 Task: Add Sprouts Organic Vanilla Extract to the cart.
Action: Mouse moved to (30, 292)
Screenshot: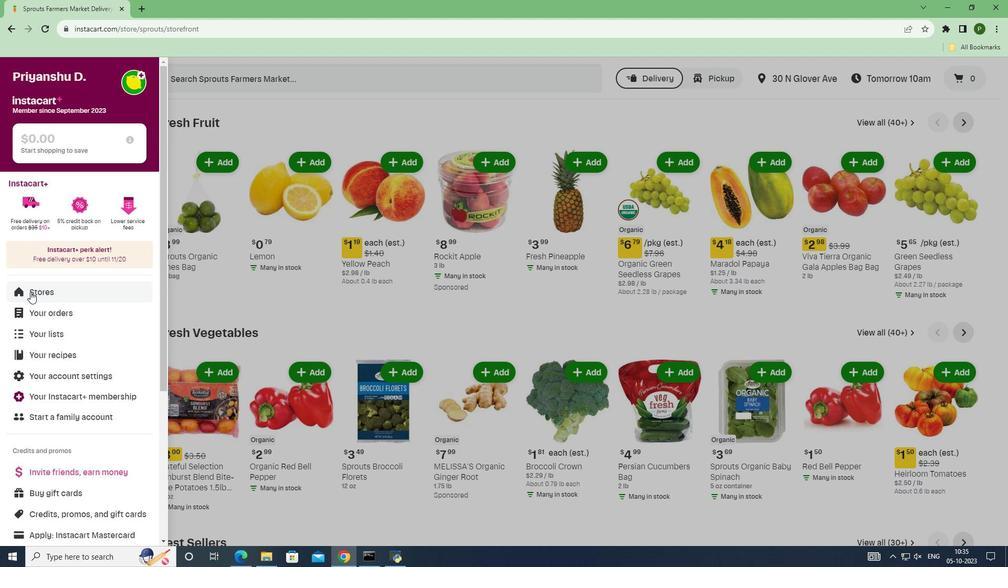 
Action: Mouse pressed left at (30, 292)
Screenshot: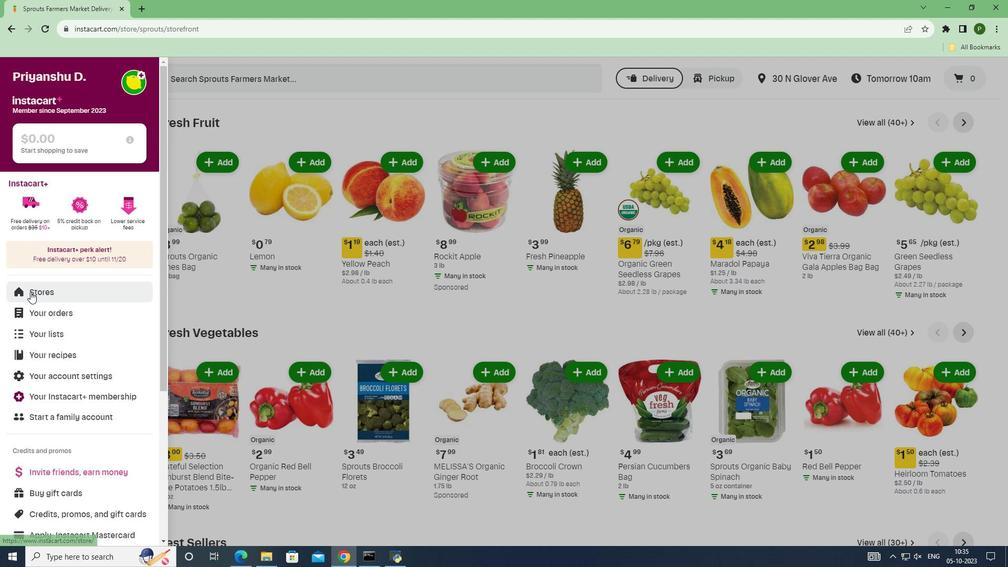 
Action: Mouse moved to (239, 125)
Screenshot: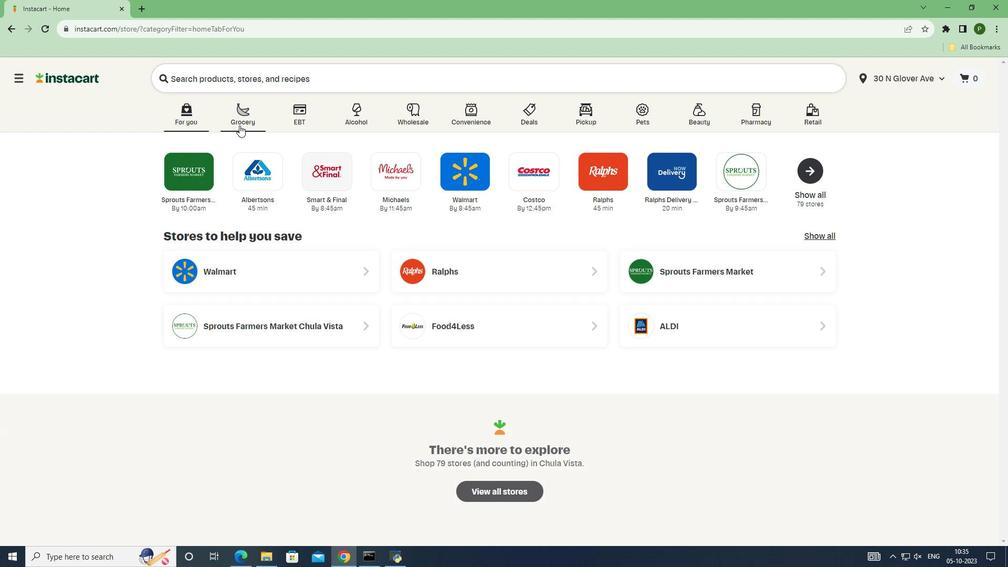 
Action: Mouse pressed left at (239, 125)
Screenshot: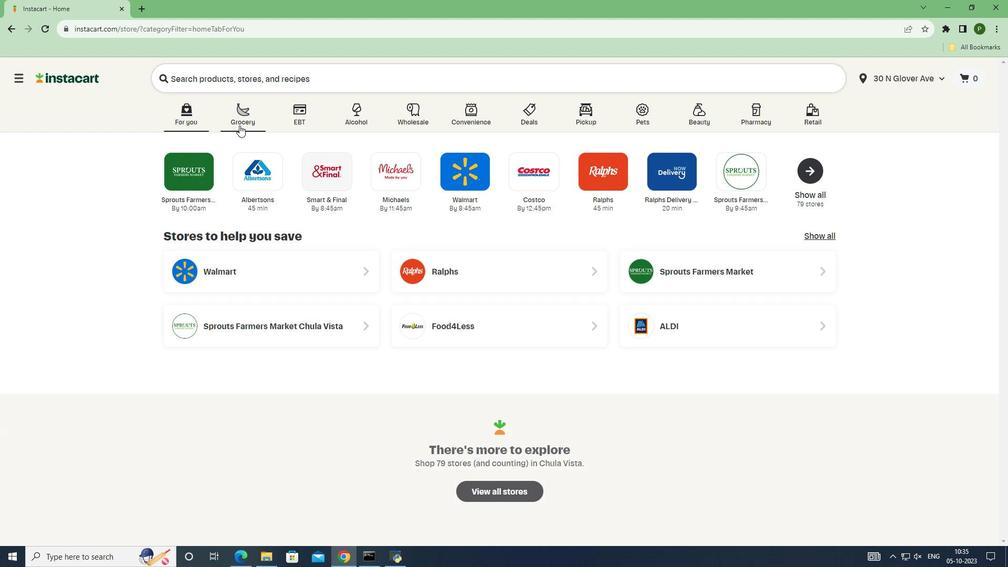 
Action: Mouse moved to (636, 236)
Screenshot: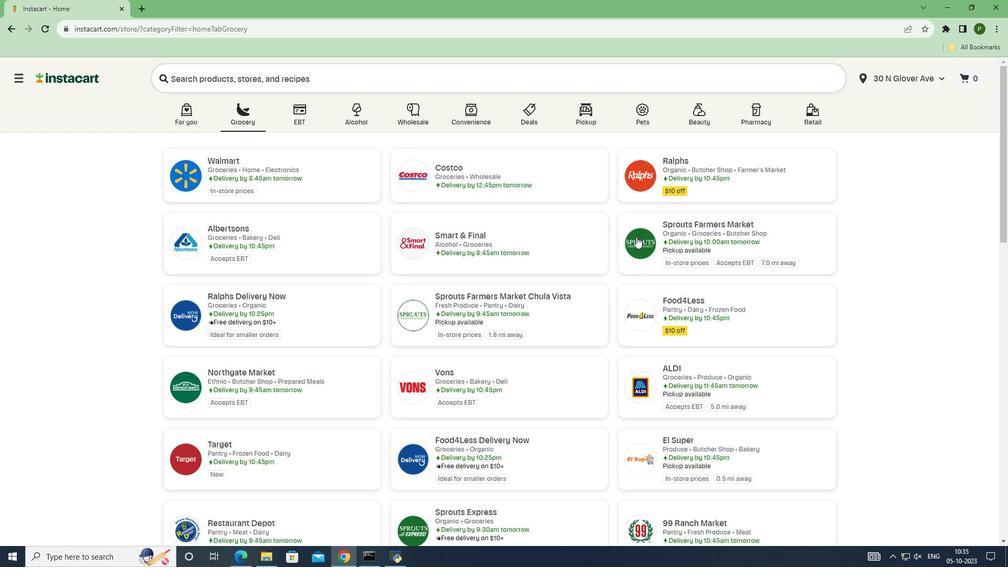 
Action: Mouse pressed left at (636, 236)
Screenshot: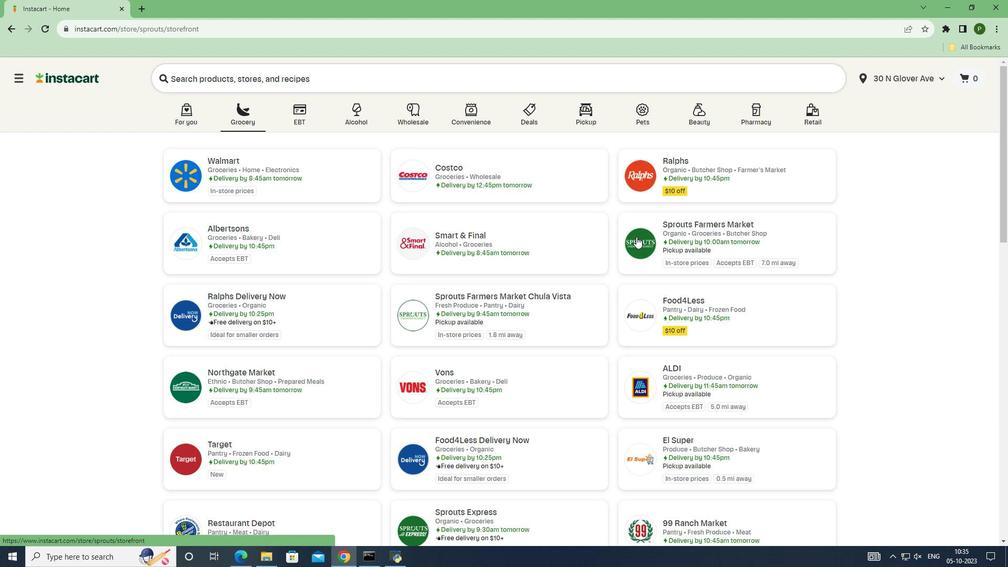 
Action: Mouse moved to (85, 299)
Screenshot: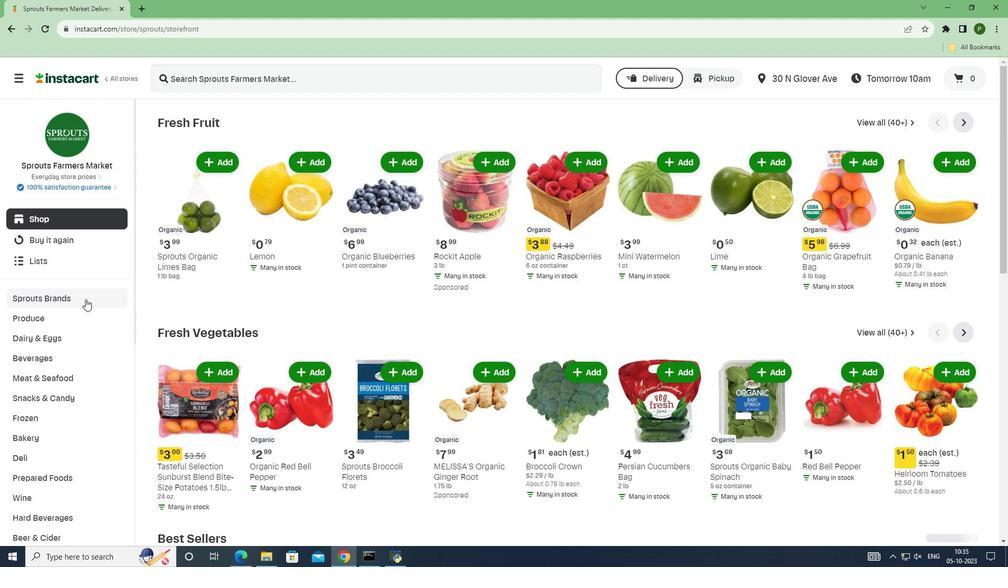 
Action: Mouse pressed left at (85, 299)
Screenshot: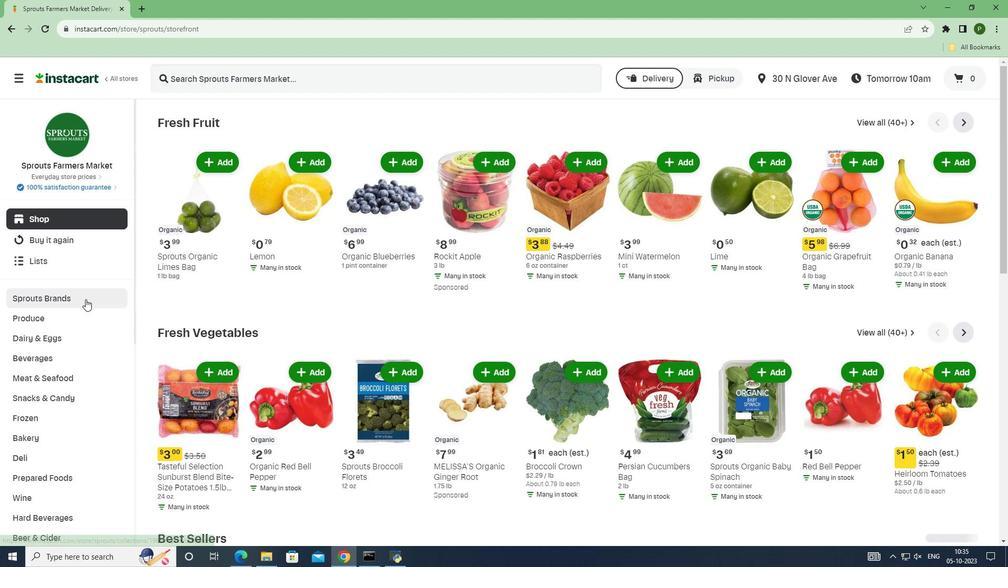 
Action: Mouse moved to (36, 375)
Screenshot: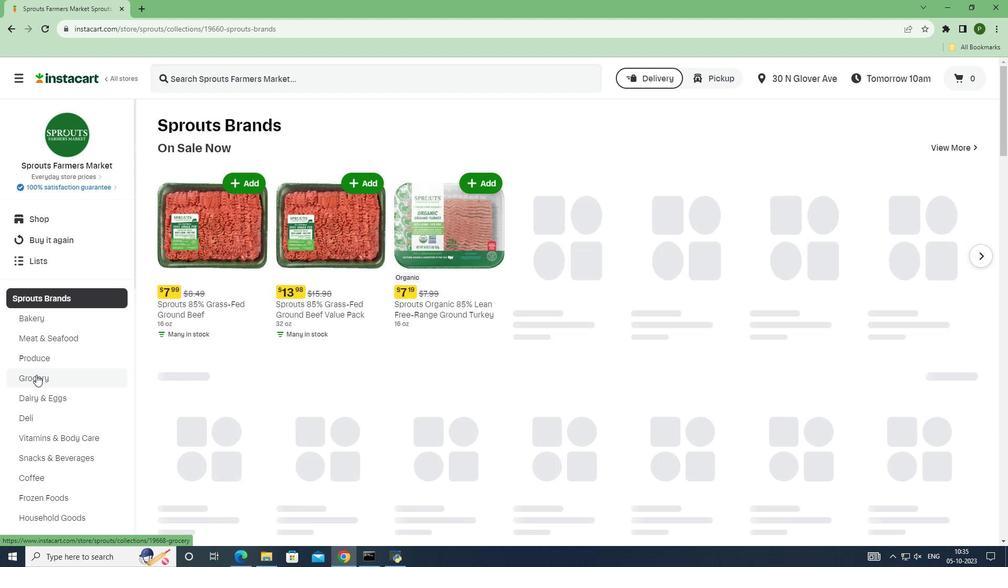 
Action: Mouse pressed left at (36, 375)
Screenshot: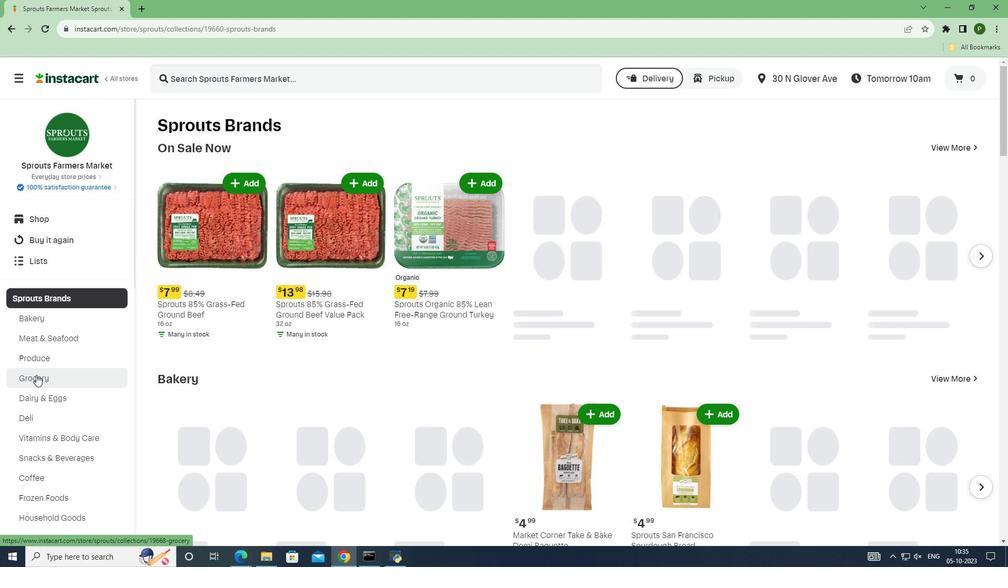 
Action: Mouse moved to (238, 216)
Screenshot: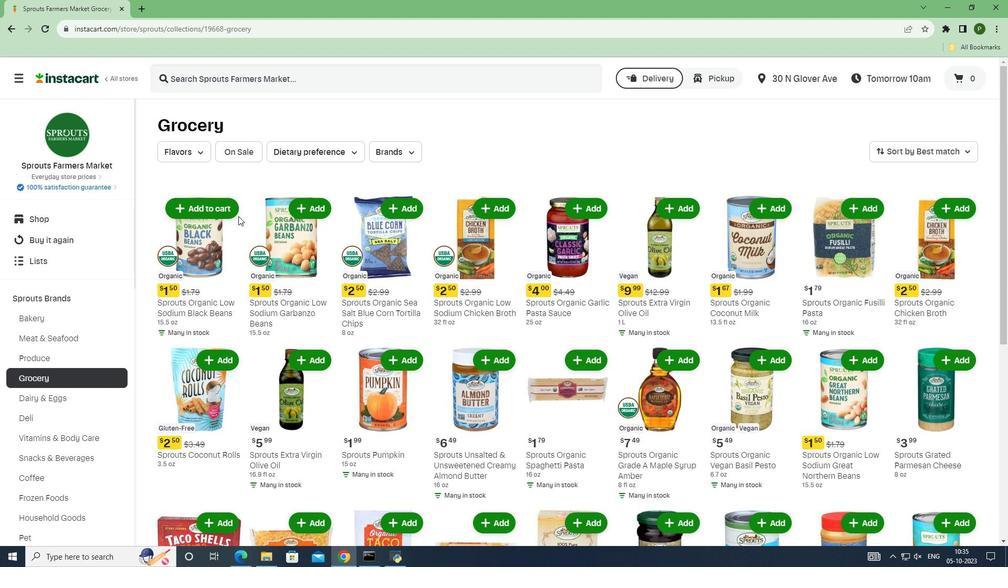 
Action: Mouse scrolled (238, 215) with delta (0, 0)
Screenshot: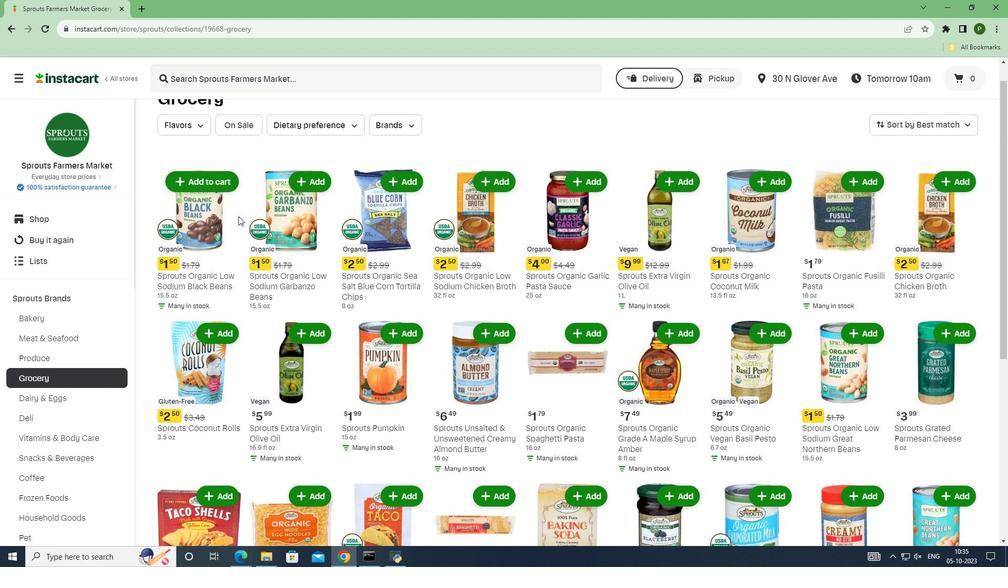 
Action: Mouse scrolled (238, 215) with delta (0, 0)
Screenshot: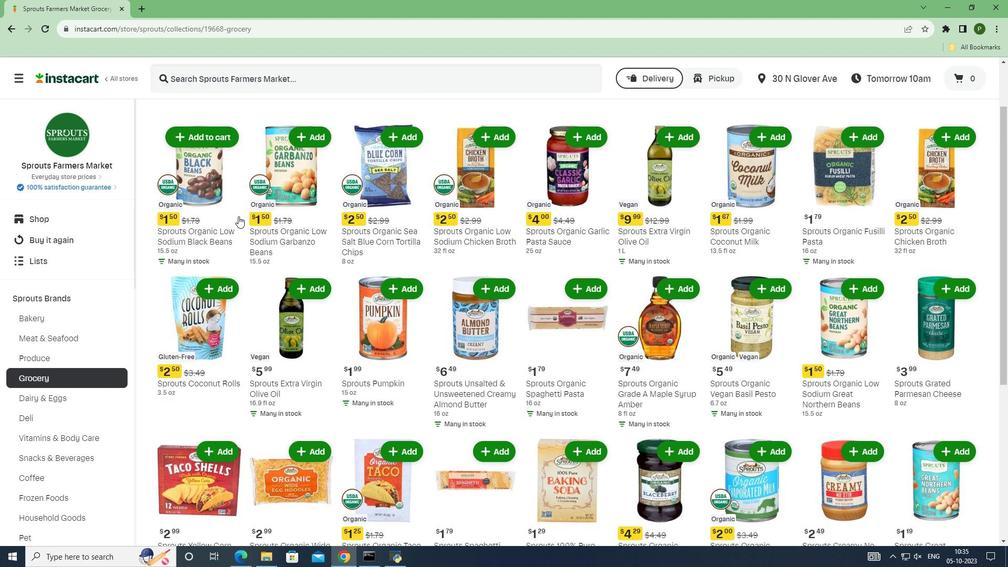 
Action: Mouse scrolled (238, 215) with delta (0, 0)
Screenshot: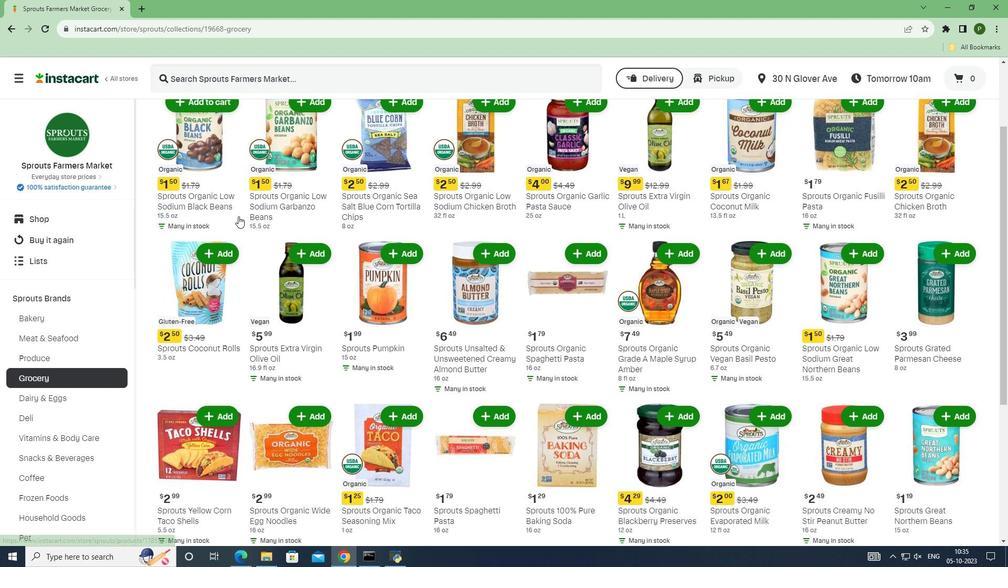
Action: Mouse scrolled (238, 215) with delta (0, 0)
Screenshot: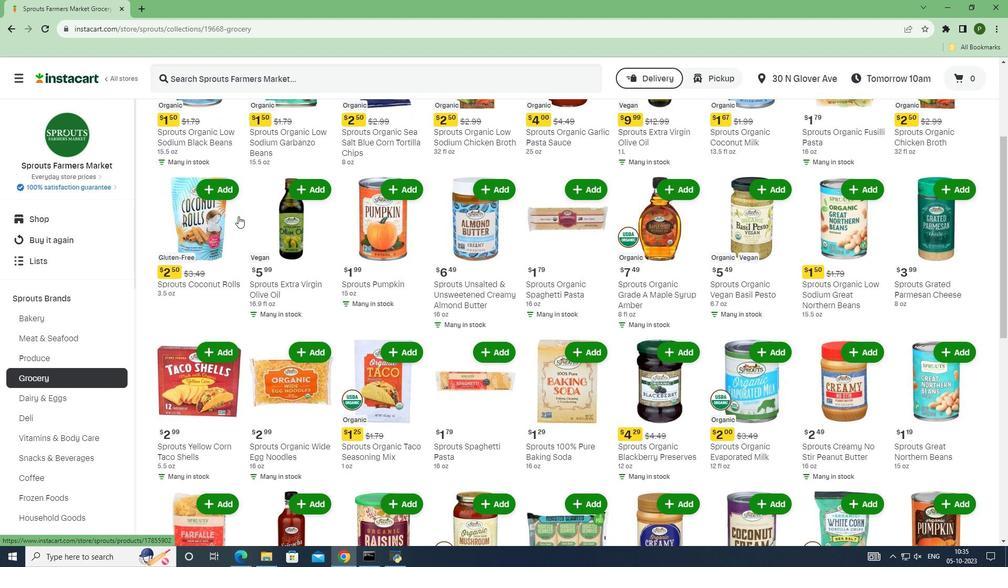 
Action: Mouse scrolled (238, 215) with delta (0, 0)
Screenshot: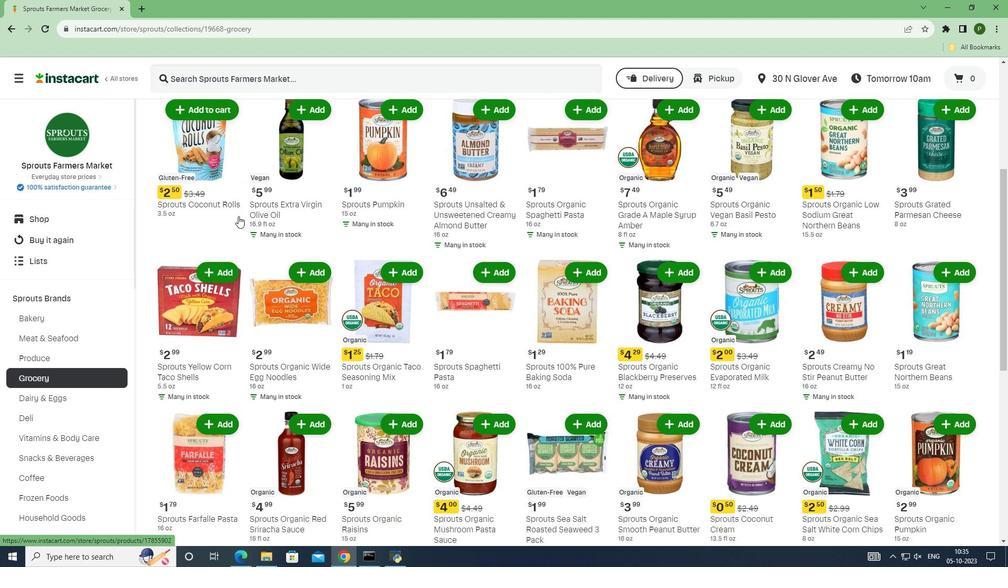 
Action: Mouse scrolled (238, 215) with delta (0, 0)
Screenshot: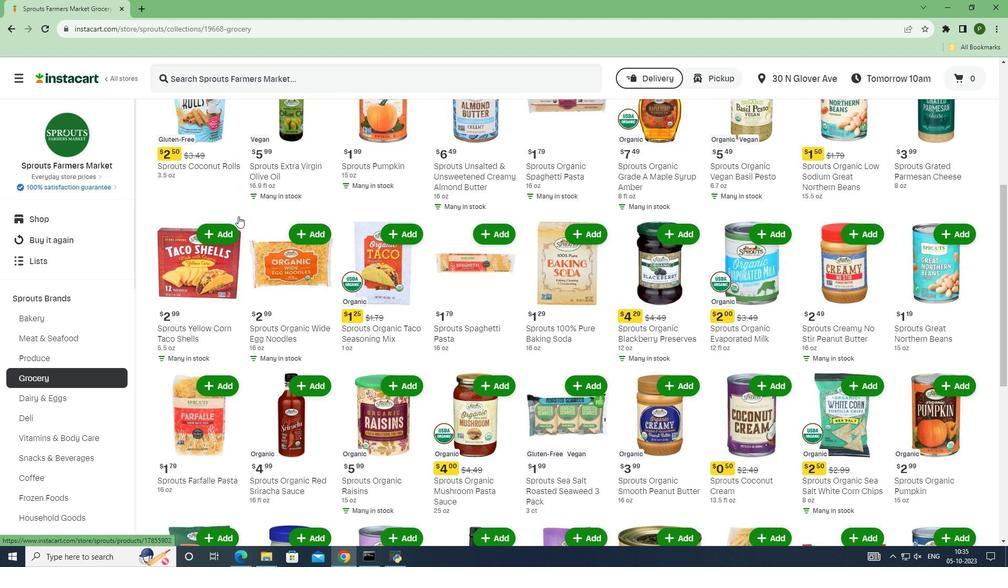 
Action: Mouse scrolled (238, 215) with delta (0, 0)
Screenshot: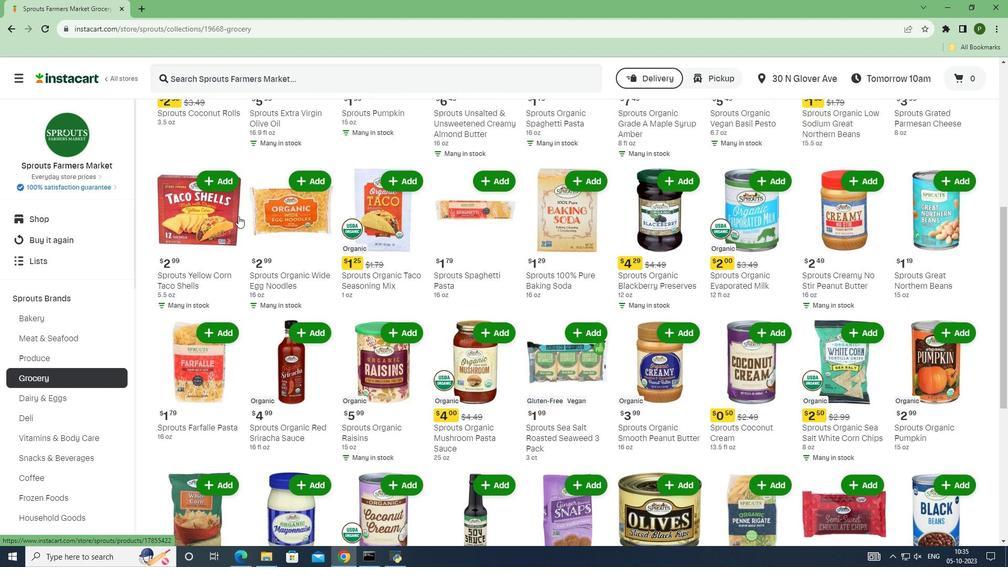 
Action: Mouse scrolled (238, 215) with delta (0, 0)
Screenshot: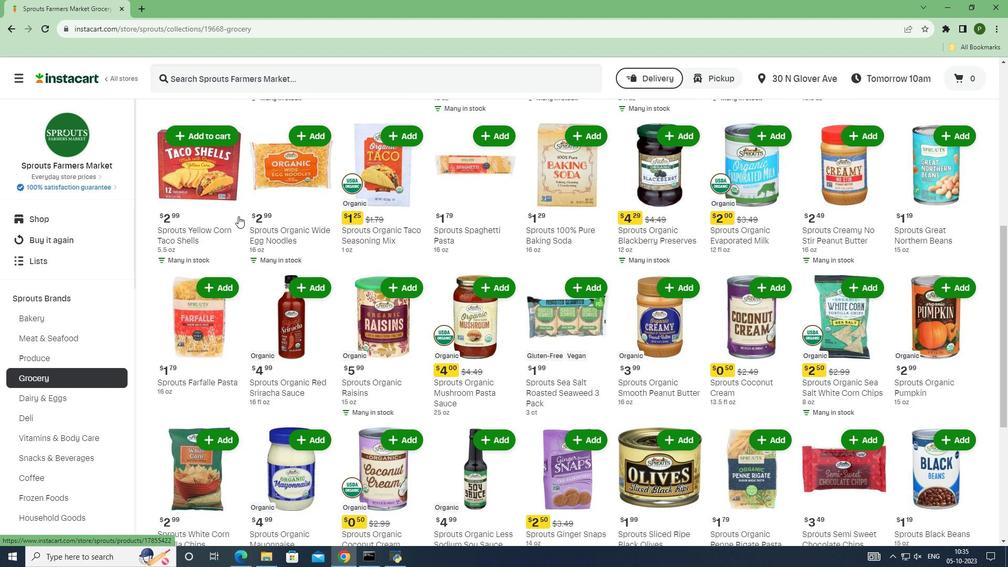 
Action: Mouse scrolled (238, 215) with delta (0, 0)
Screenshot: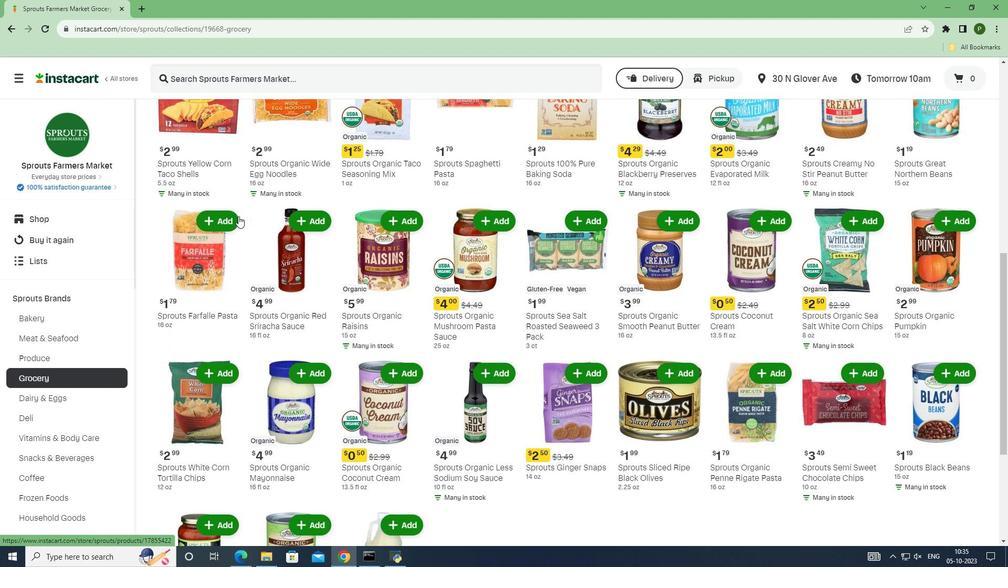 
Action: Mouse scrolled (238, 215) with delta (0, 0)
Screenshot: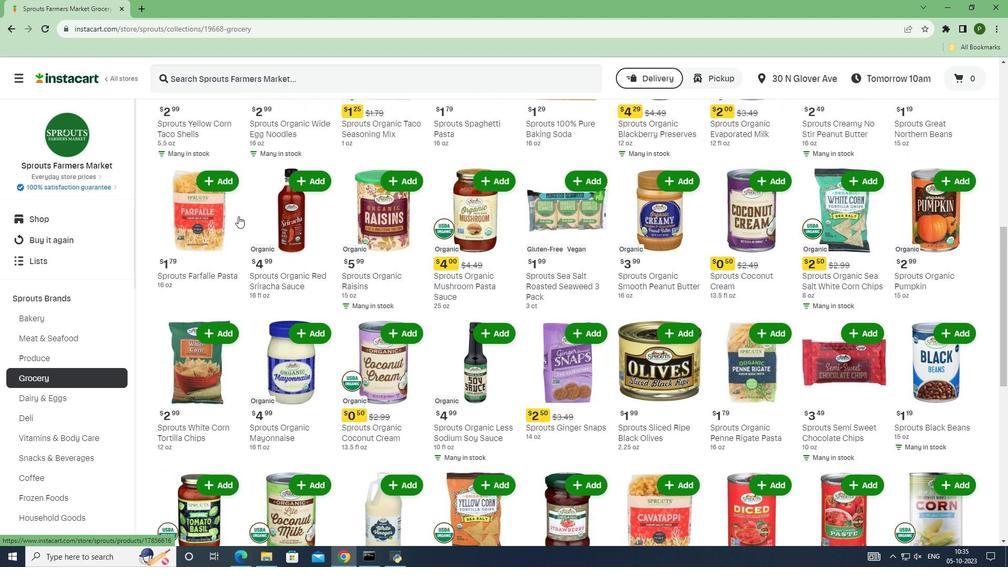 
Action: Mouse scrolled (238, 215) with delta (0, 0)
Screenshot: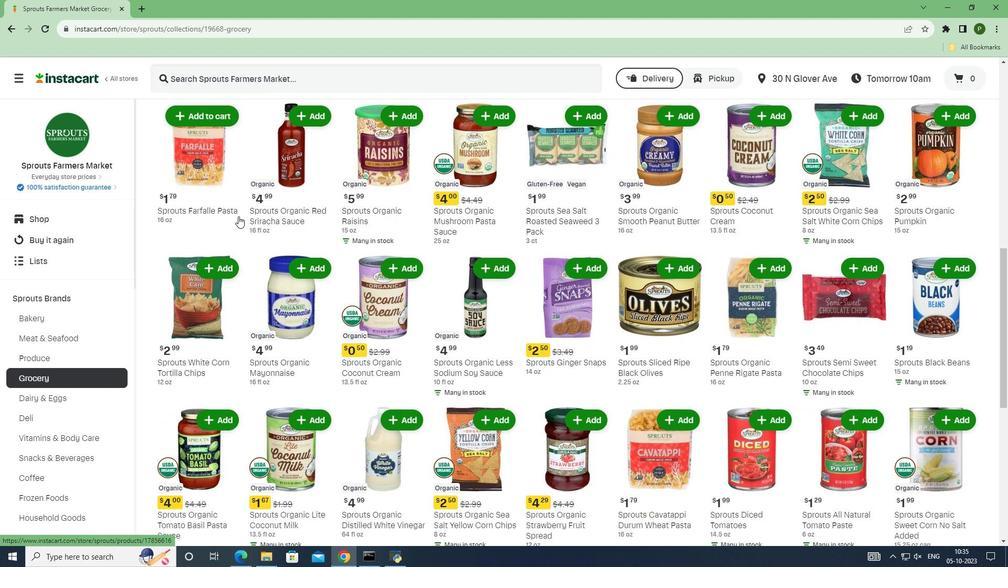 
Action: Mouse scrolled (238, 215) with delta (0, 0)
Screenshot: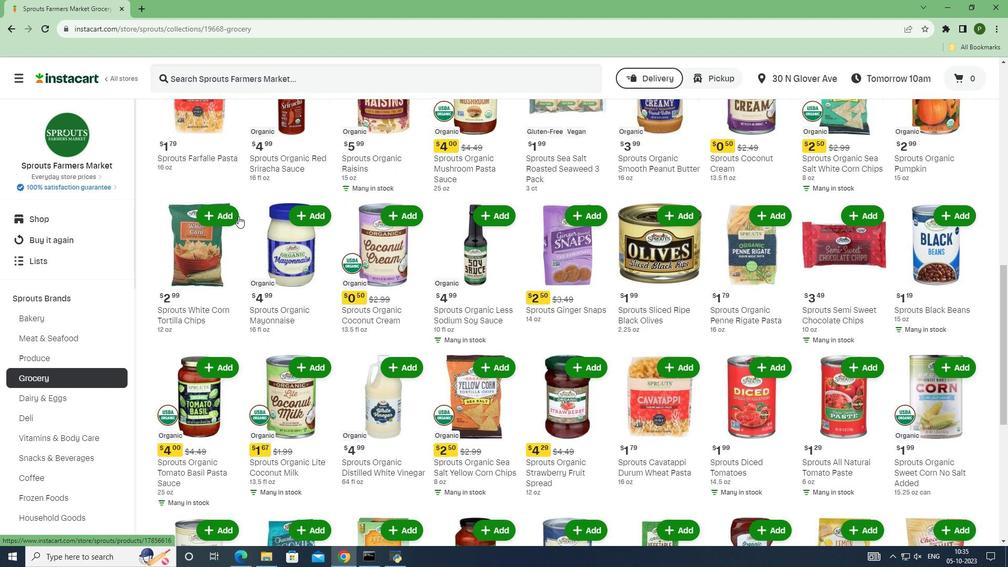 
Action: Mouse scrolled (238, 215) with delta (0, 0)
Screenshot: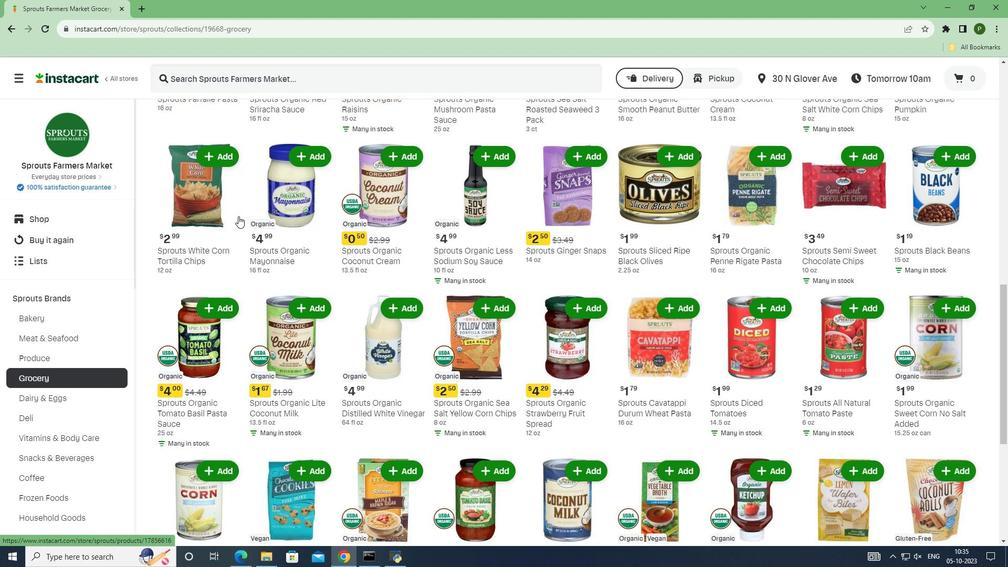 
Action: Mouse scrolled (238, 215) with delta (0, 0)
Screenshot: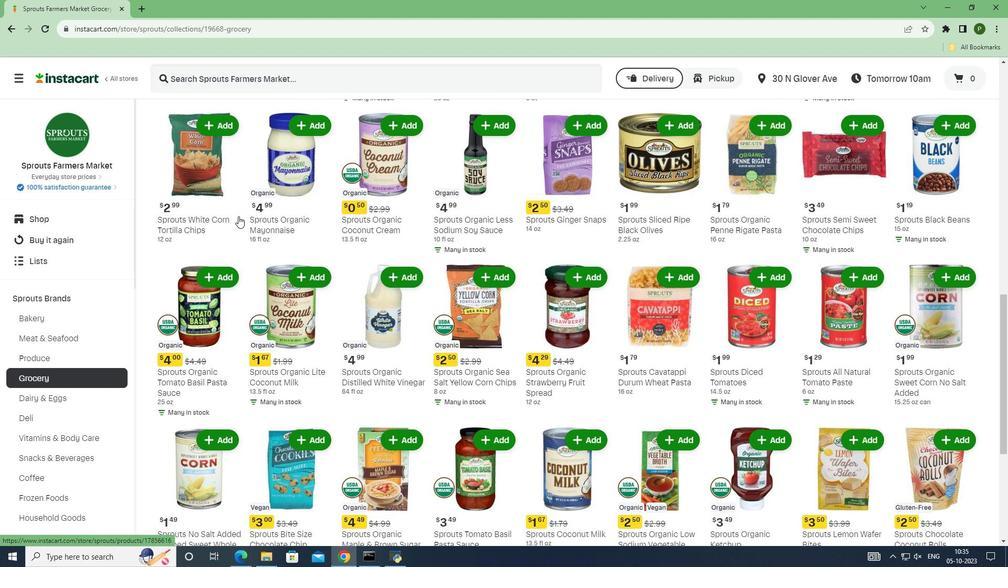 
Action: Mouse scrolled (238, 215) with delta (0, 0)
Screenshot: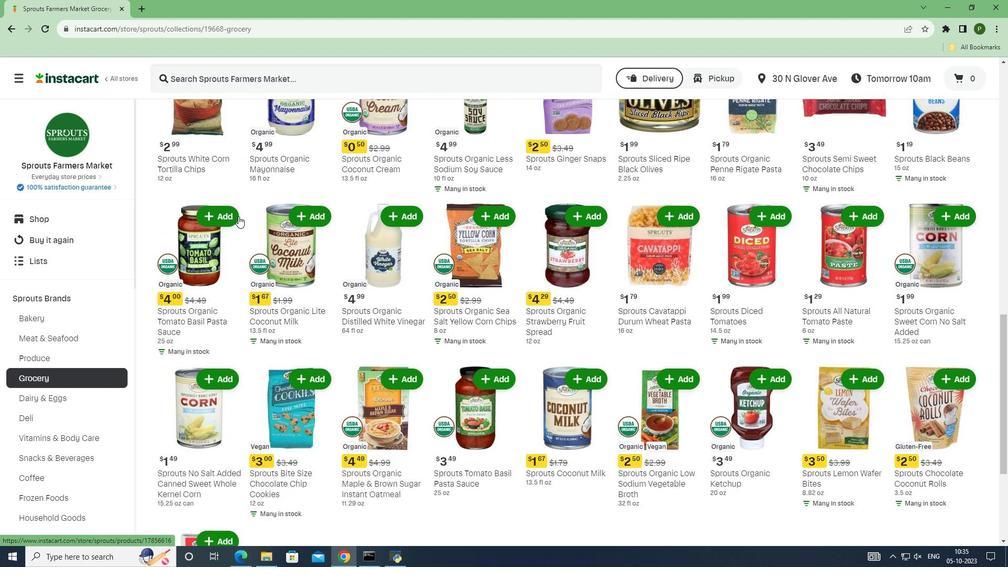 
Action: Mouse scrolled (238, 215) with delta (0, 0)
Screenshot: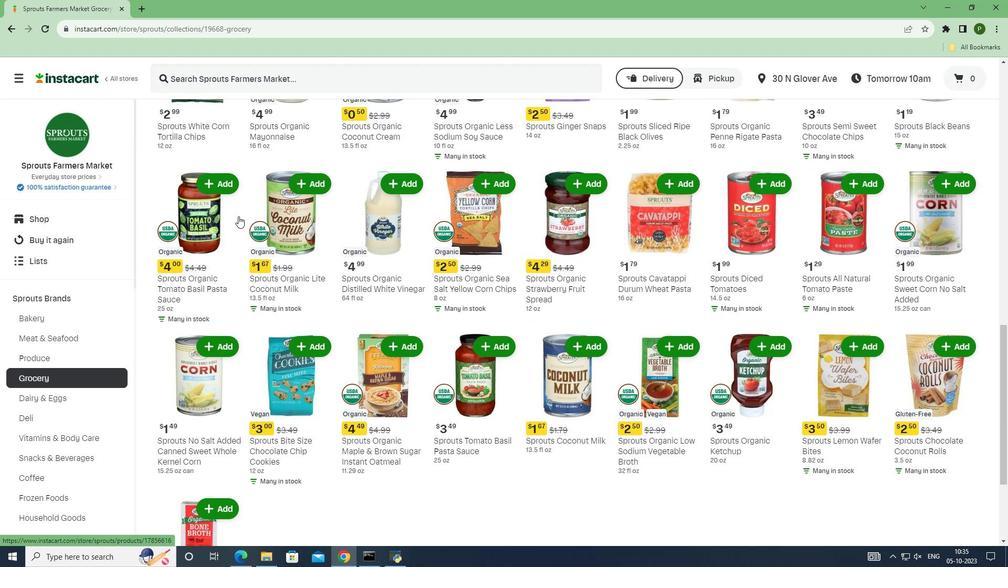 
Action: Mouse scrolled (238, 215) with delta (0, 0)
Screenshot: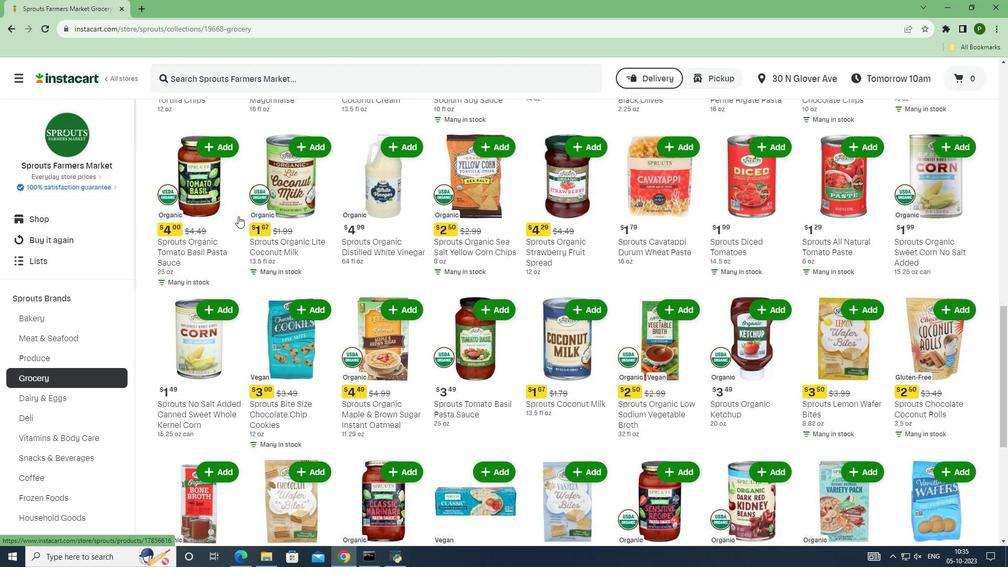 
Action: Mouse scrolled (238, 215) with delta (0, 0)
Screenshot: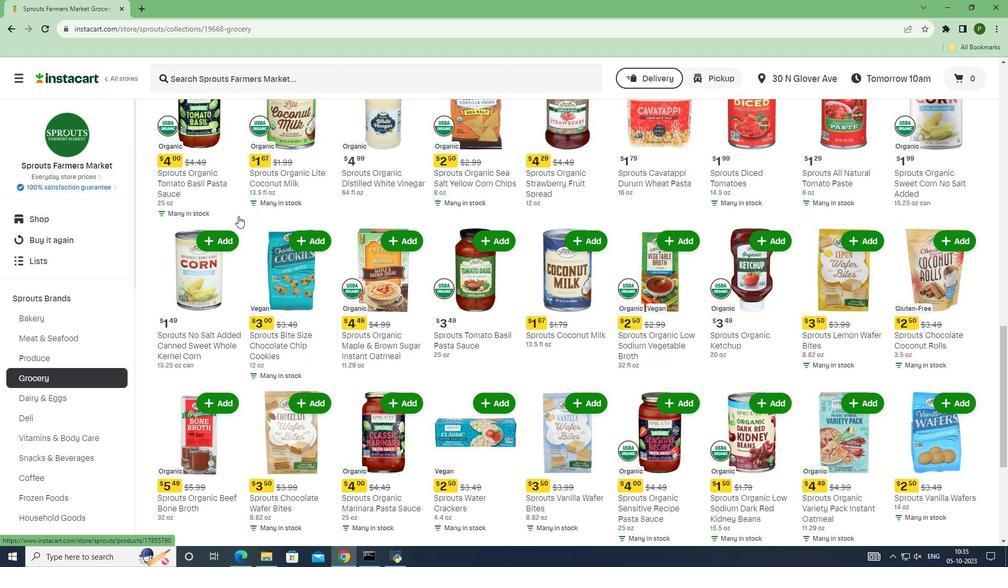 
Action: Mouse scrolled (238, 215) with delta (0, 0)
Screenshot: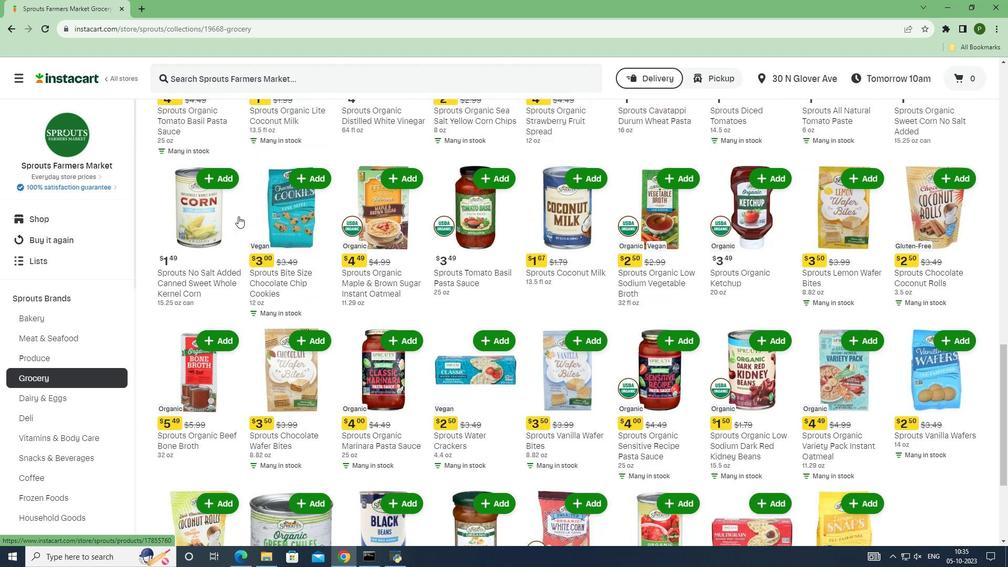
Action: Mouse scrolled (238, 215) with delta (0, 0)
Screenshot: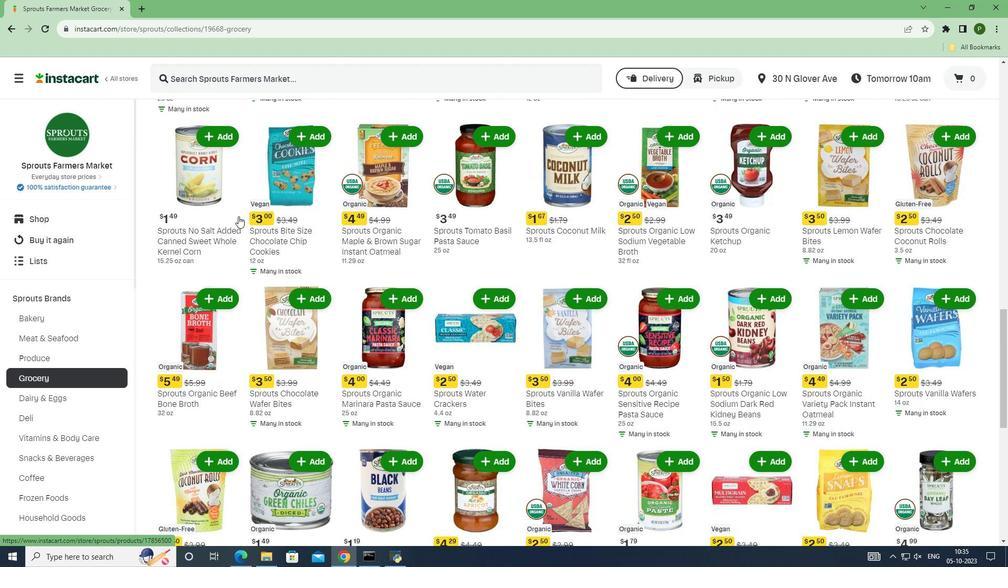 
Action: Mouse scrolled (238, 215) with delta (0, 0)
Screenshot: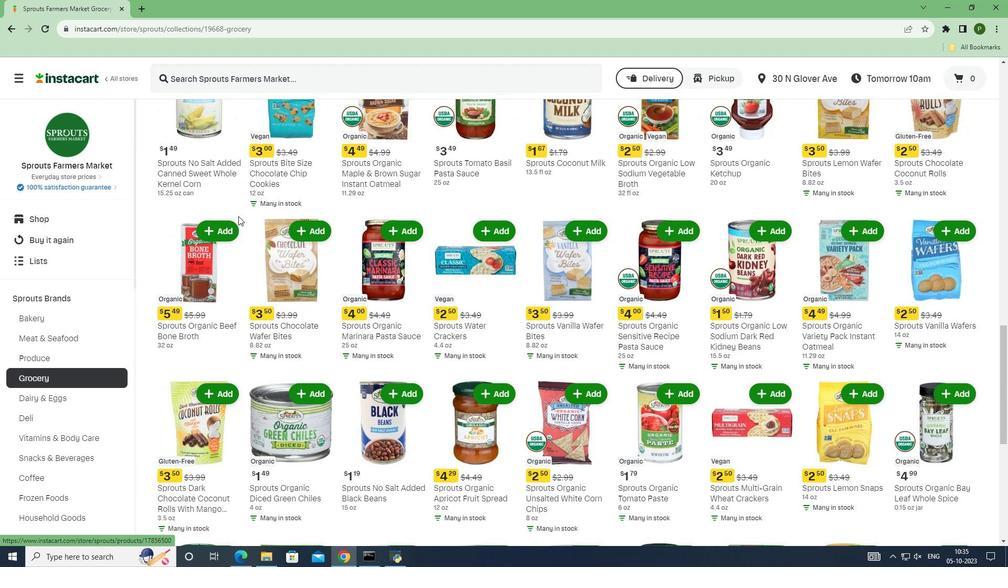 
Action: Mouse scrolled (238, 215) with delta (0, 0)
Screenshot: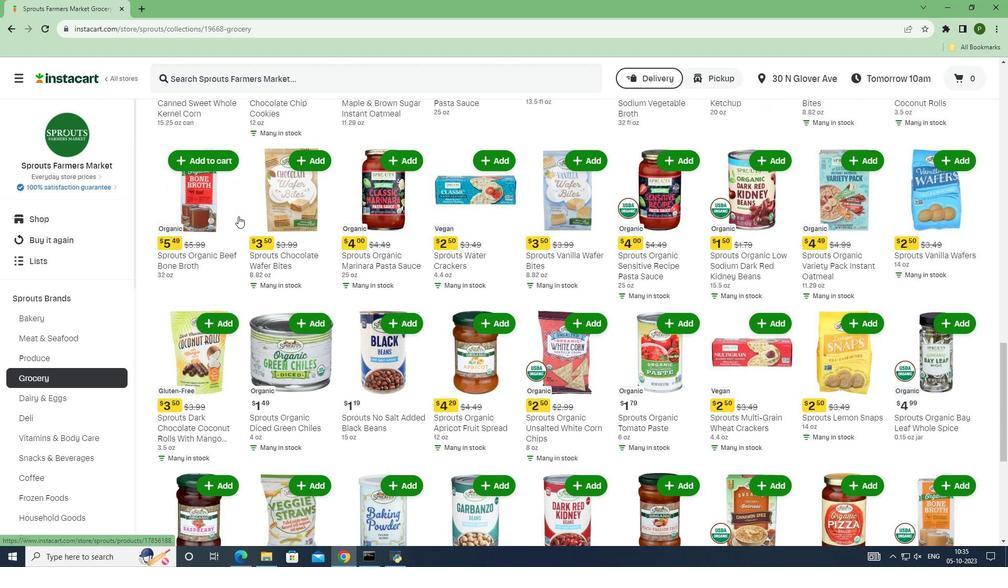 
Action: Mouse scrolled (238, 215) with delta (0, 0)
Screenshot: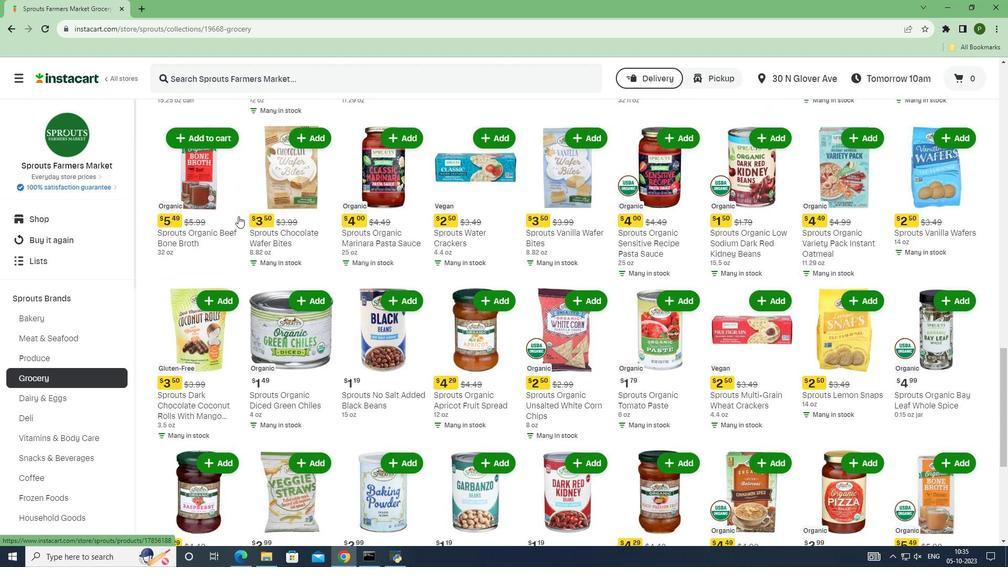 
Action: Mouse scrolled (238, 215) with delta (0, 0)
Screenshot: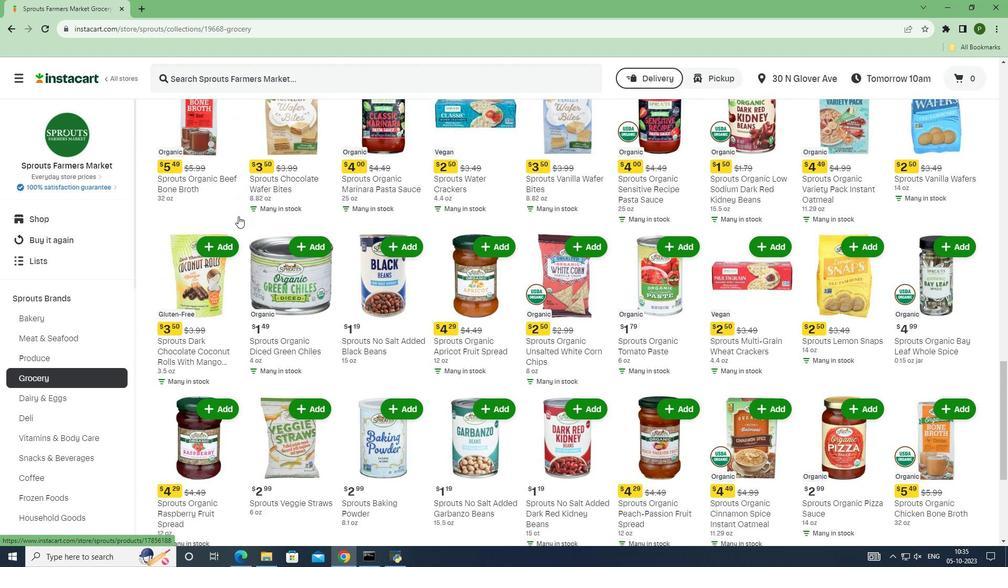 
Action: Mouse scrolled (238, 215) with delta (0, 0)
Screenshot: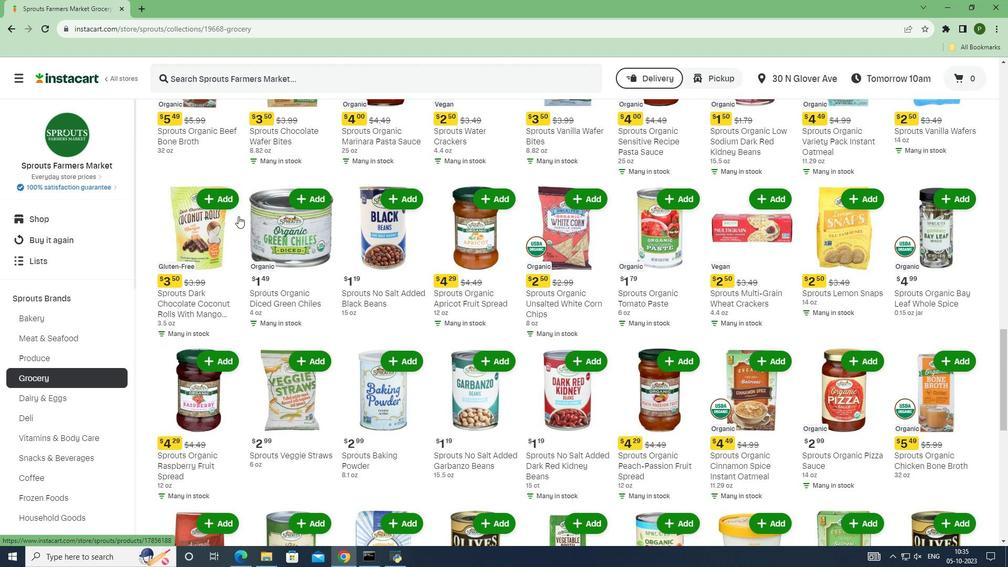 
Action: Mouse scrolled (238, 215) with delta (0, 0)
Screenshot: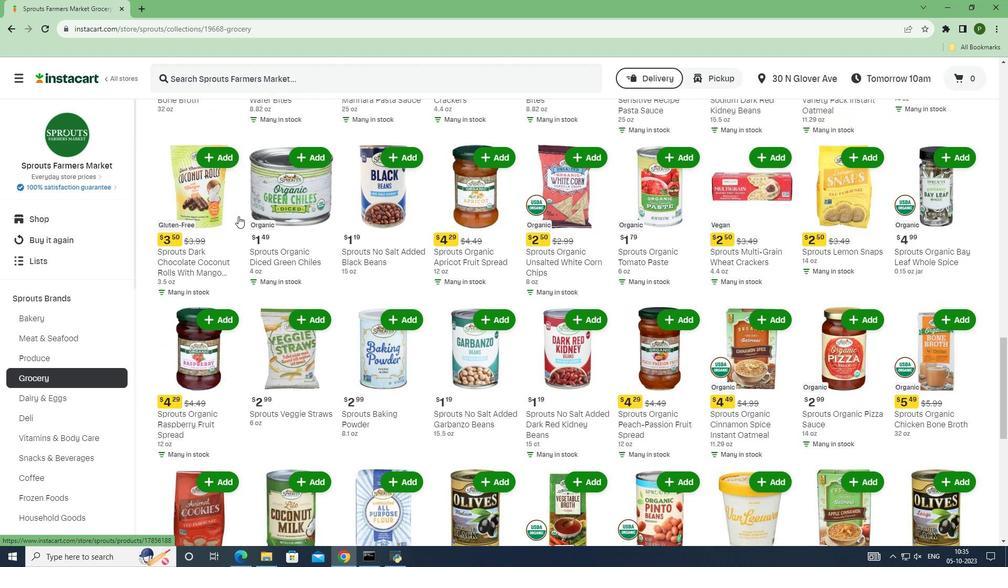 
Action: Mouse scrolled (238, 215) with delta (0, 0)
Screenshot: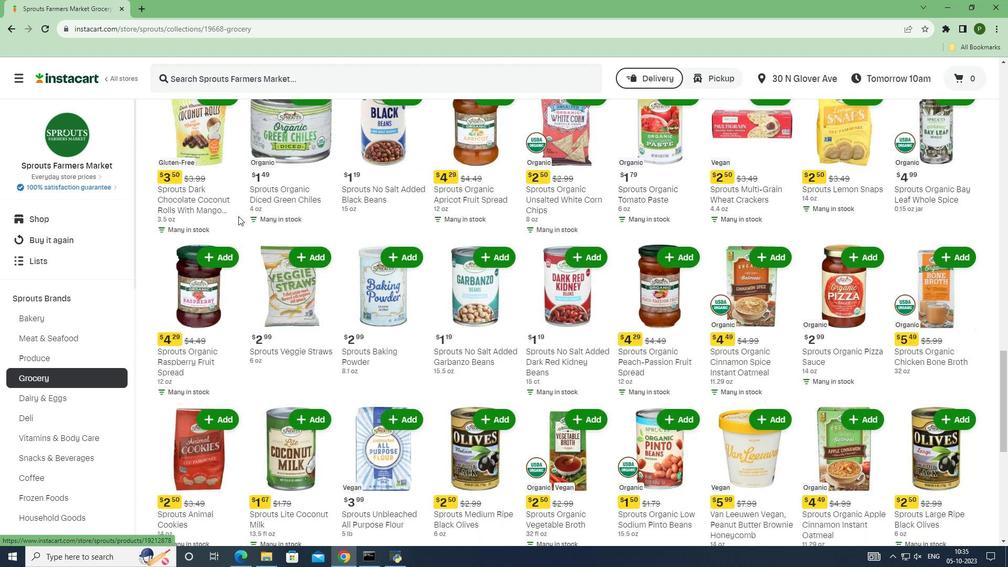 
Action: Mouse scrolled (238, 215) with delta (0, 0)
Screenshot: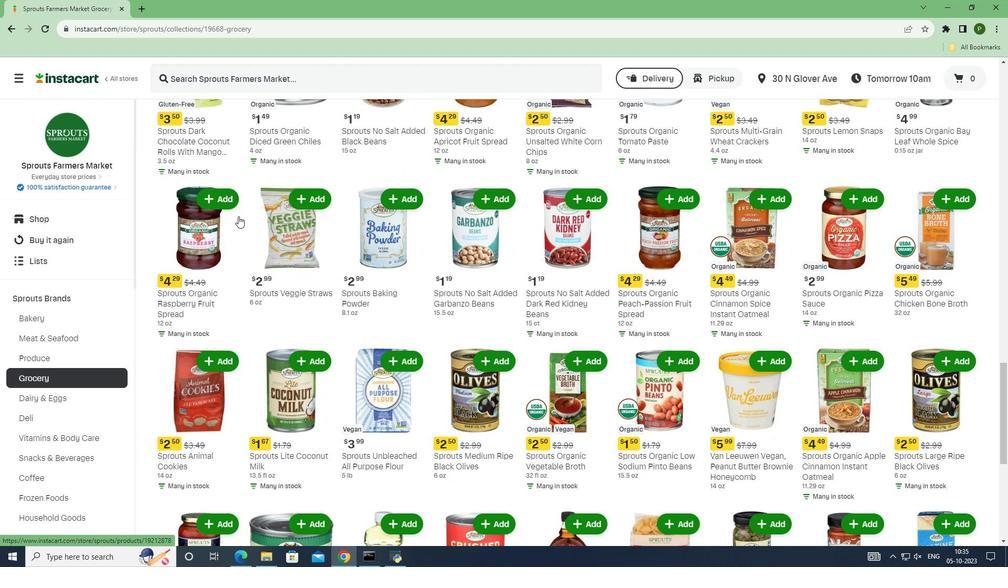 
Action: Mouse scrolled (238, 215) with delta (0, 0)
Screenshot: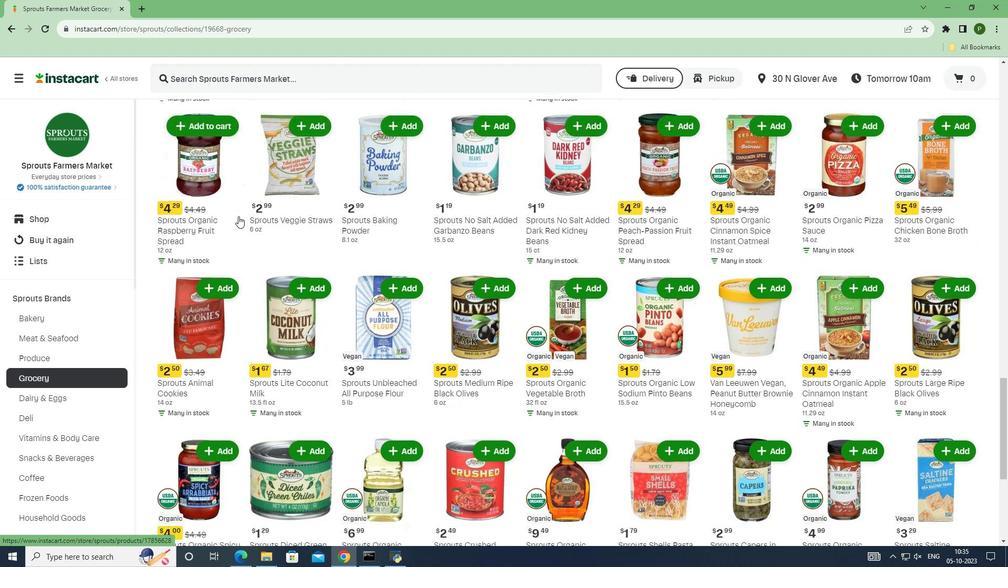 
Action: Mouse scrolled (238, 215) with delta (0, 0)
Screenshot: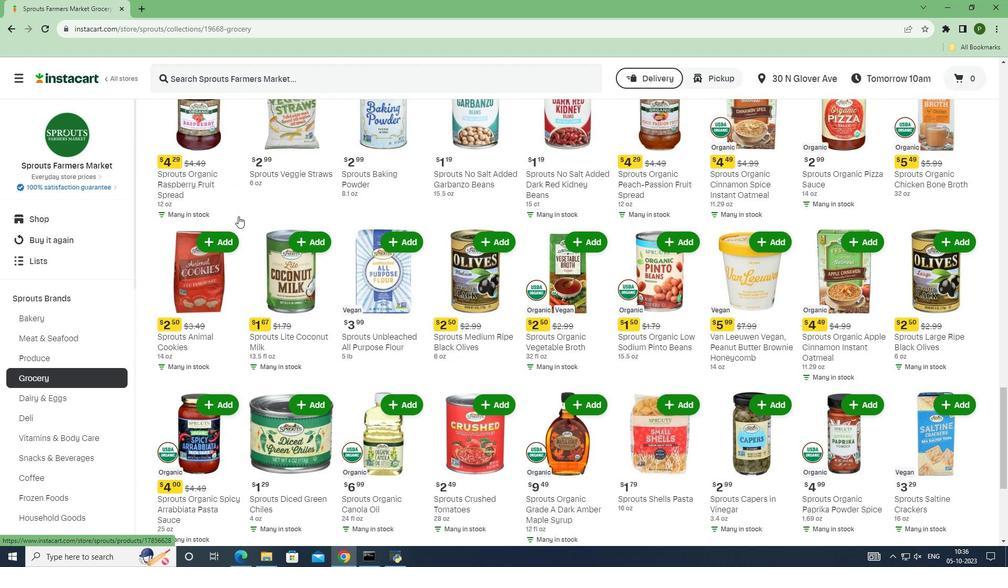 
Action: Mouse scrolled (238, 215) with delta (0, 0)
Screenshot: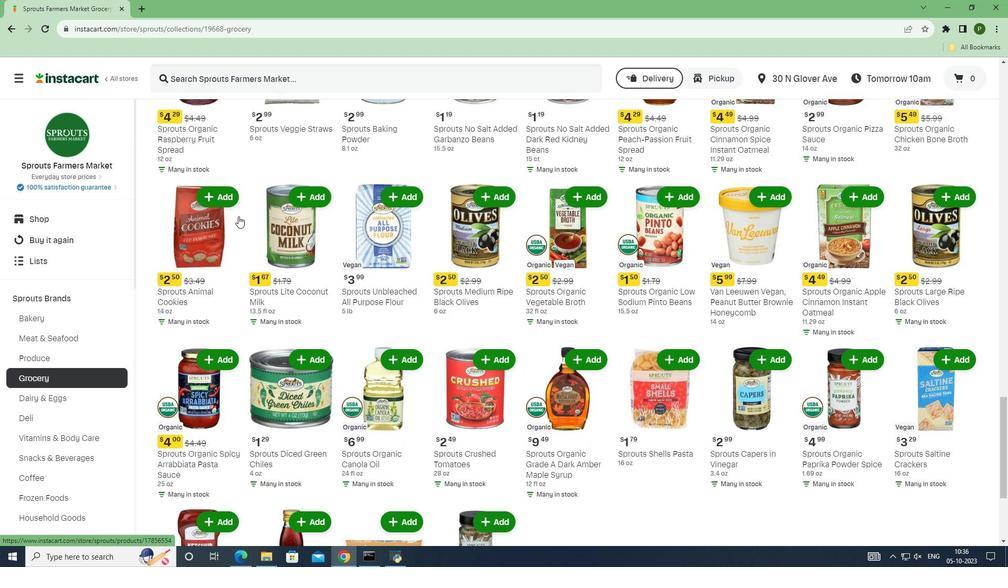
Action: Mouse scrolled (238, 215) with delta (0, 0)
Screenshot: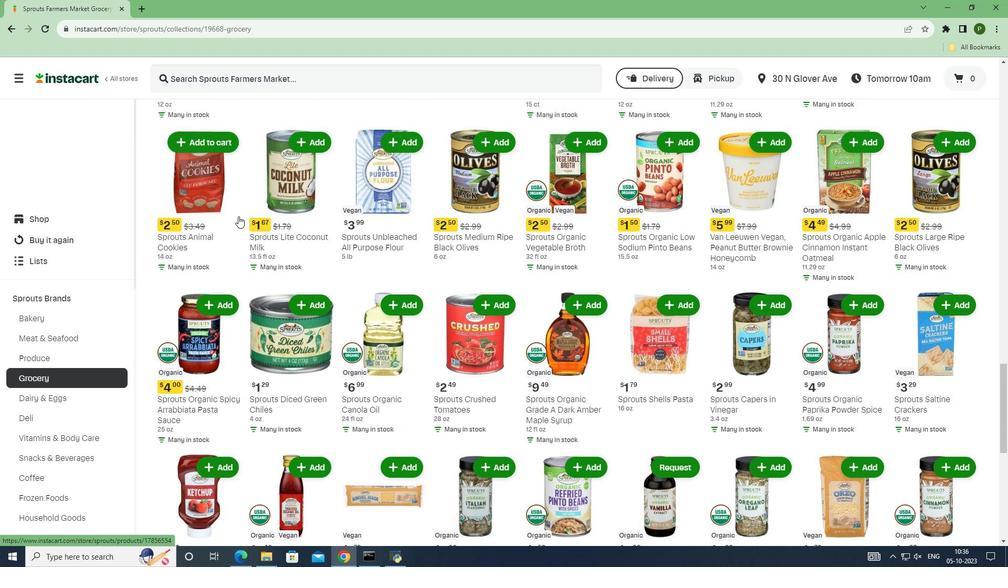 
Action: Mouse scrolled (238, 215) with delta (0, 0)
Screenshot: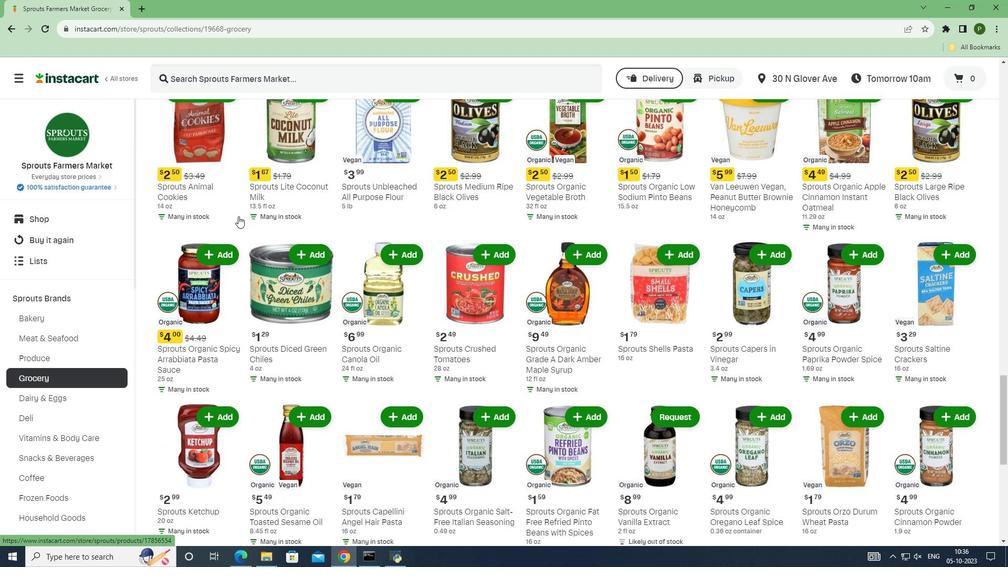 
Action: Mouse scrolled (238, 215) with delta (0, 0)
Screenshot: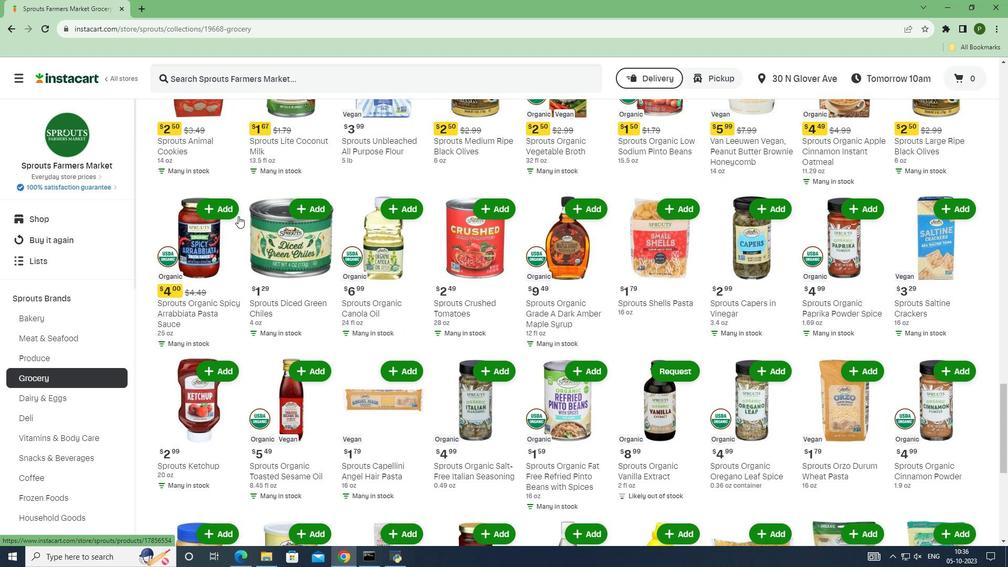 
Action: Mouse scrolled (238, 215) with delta (0, 0)
Screenshot: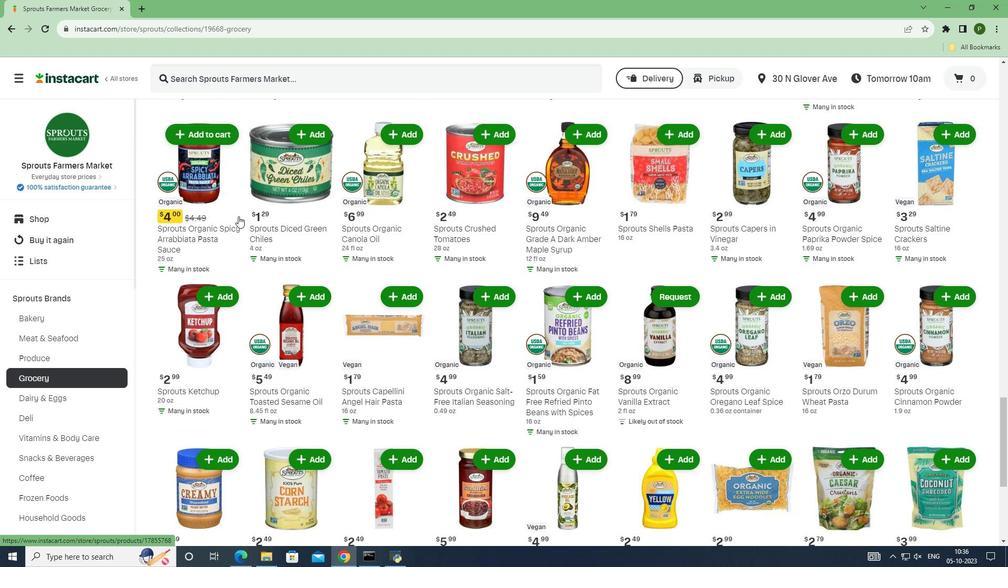 
Action: Mouse moved to (662, 279)
Screenshot: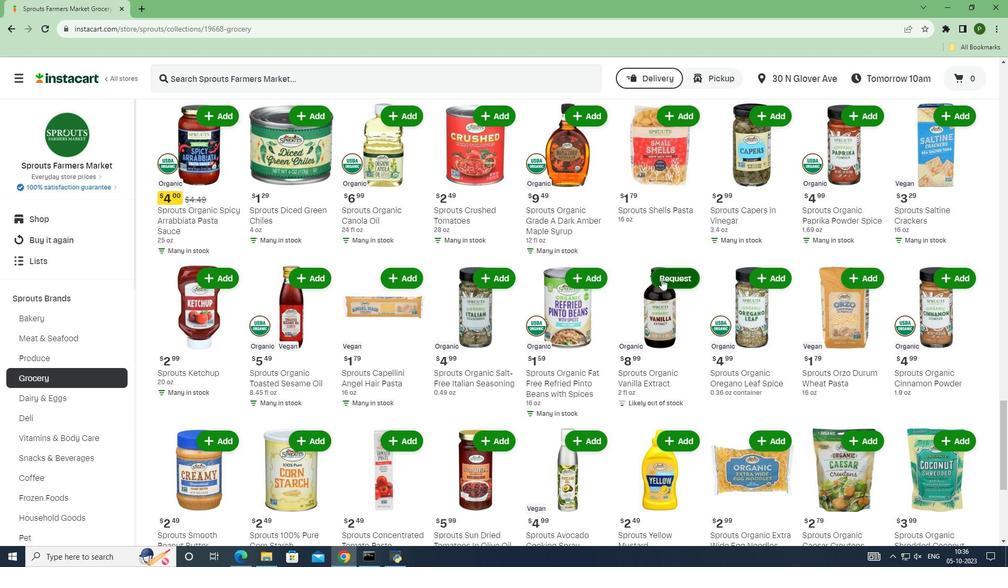 
Action: Mouse pressed left at (662, 279)
Screenshot: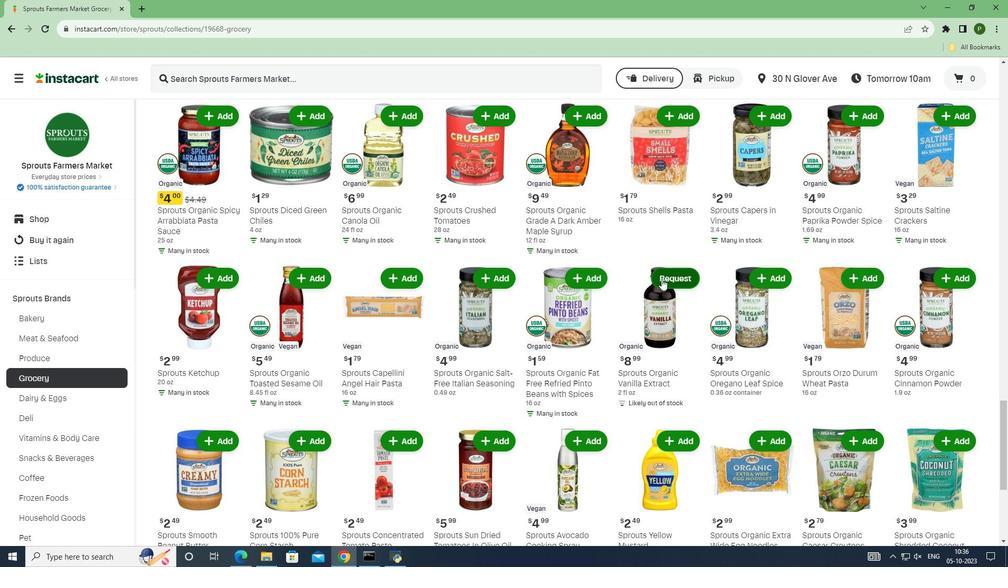 
